 Task: Sort the products by best match.
Action: Mouse moved to (100, 377)
Screenshot: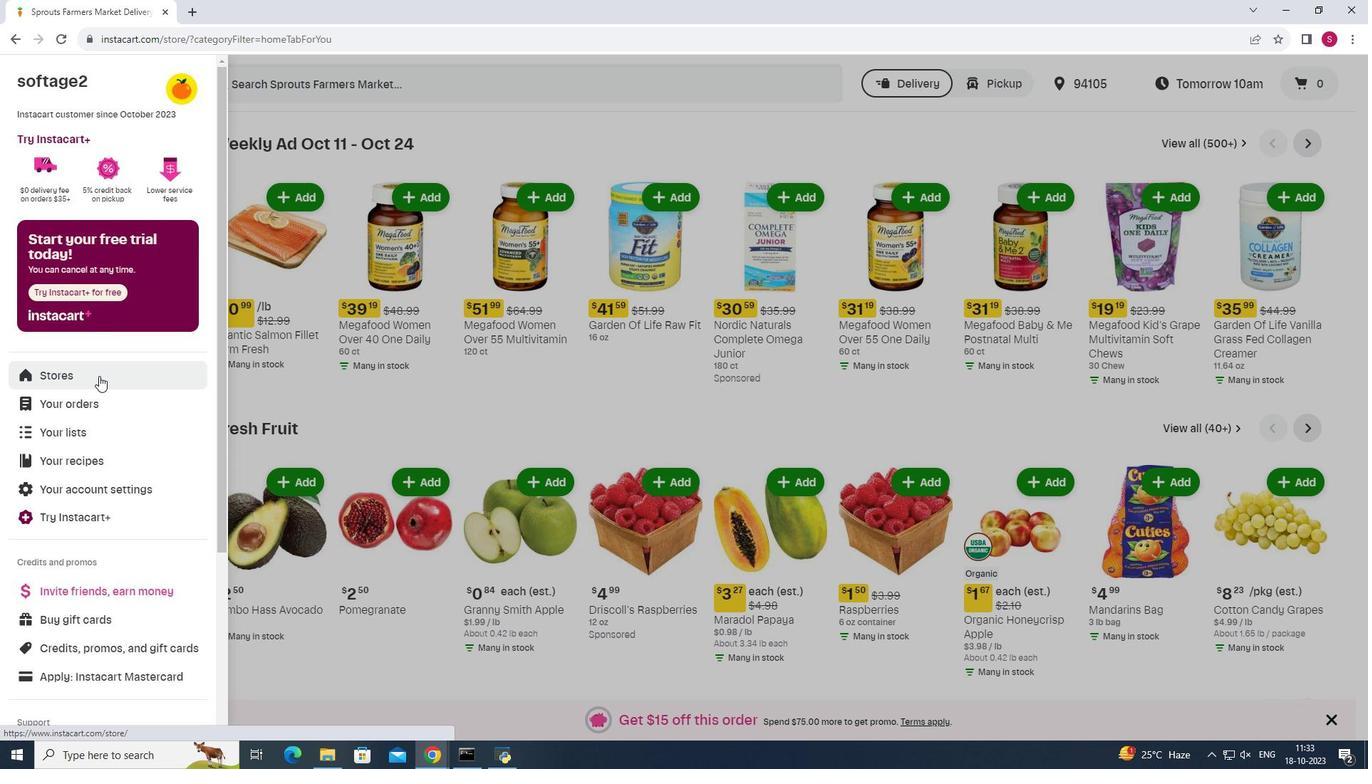 
Action: Mouse pressed left at (100, 377)
Screenshot: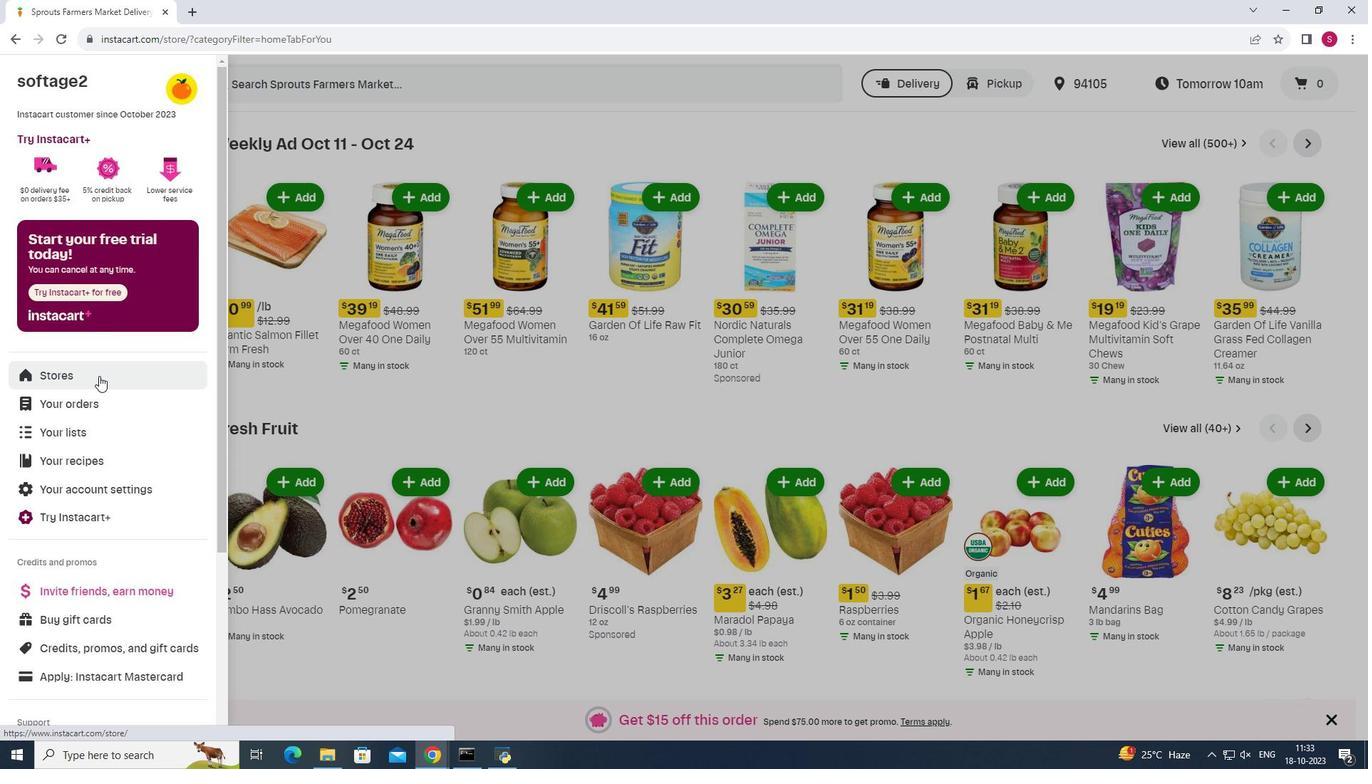 
Action: Mouse pressed left at (100, 377)
Screenshot: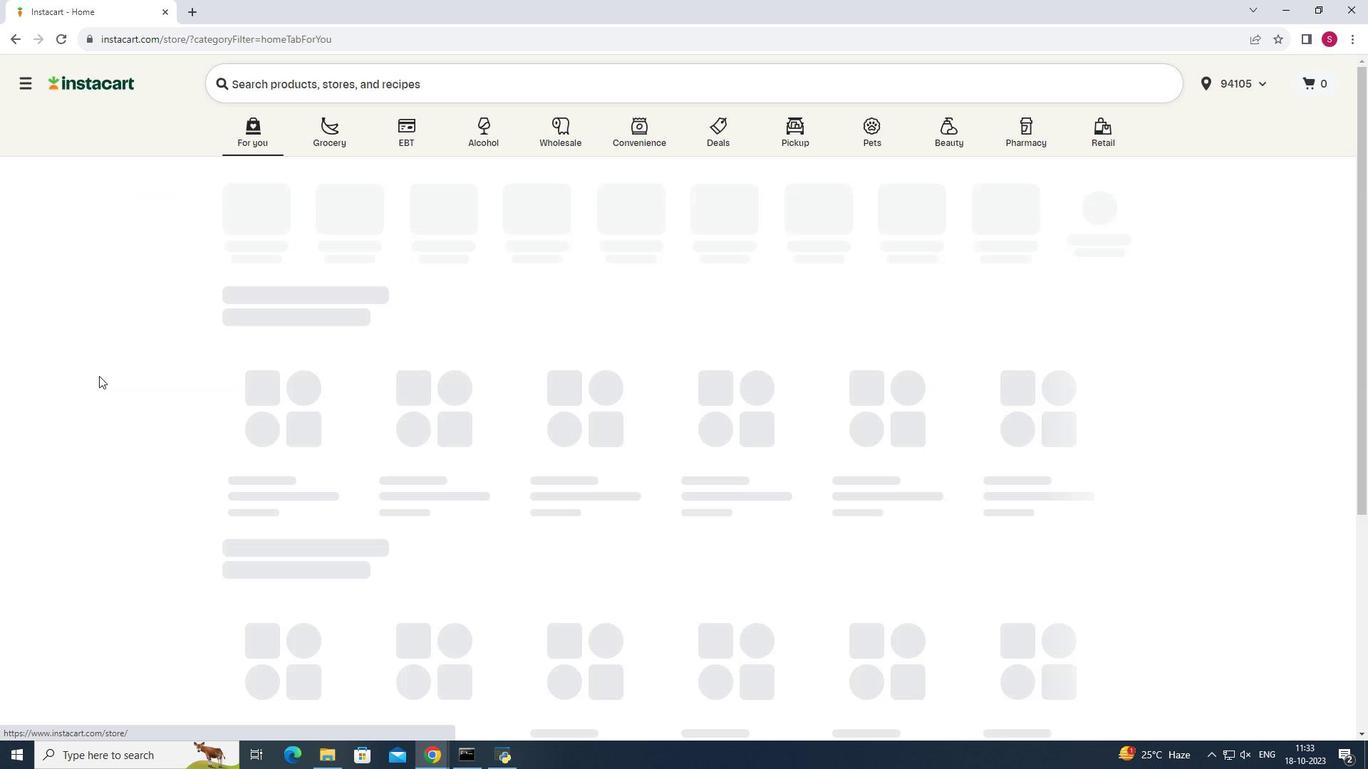 
Action: Mouse moved to (335, 116)
Screenshot: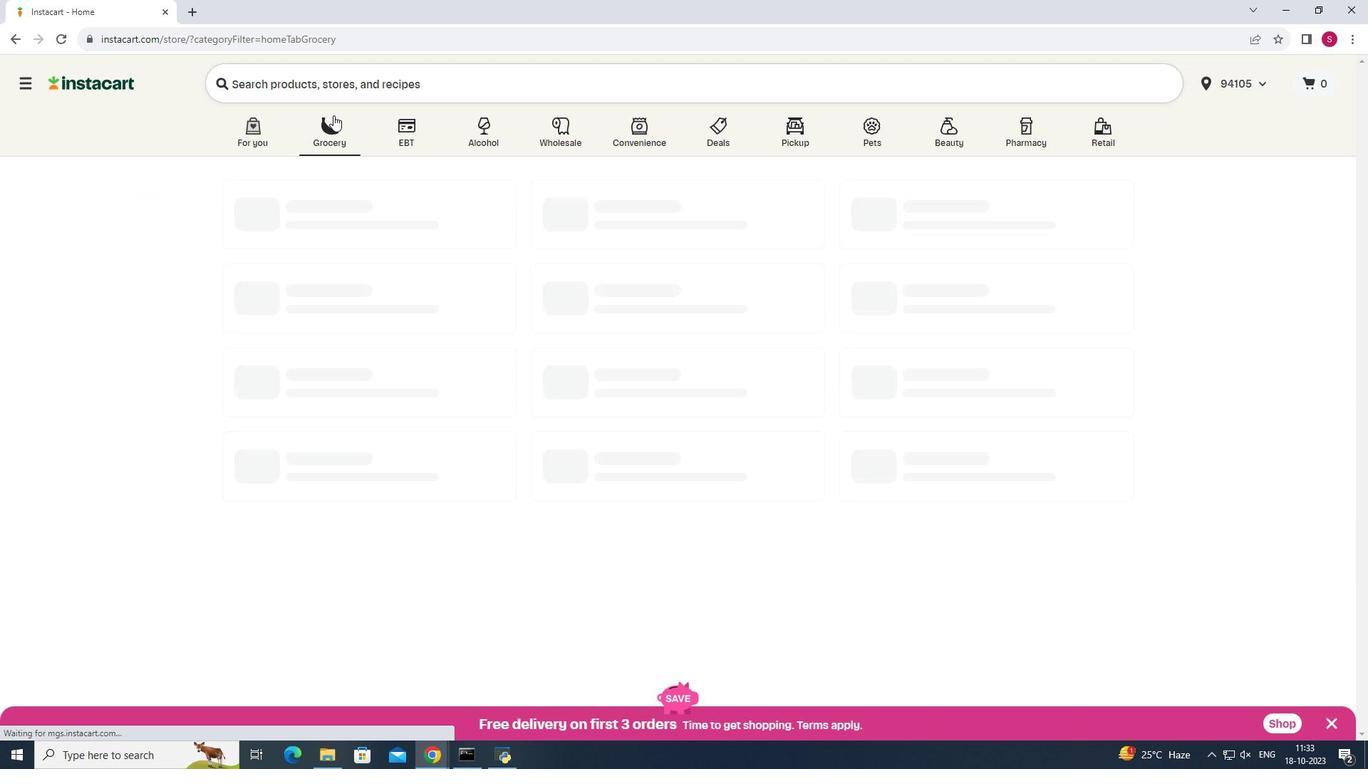 
Action: Mouse pressed left at (335, 116)
Screenshot: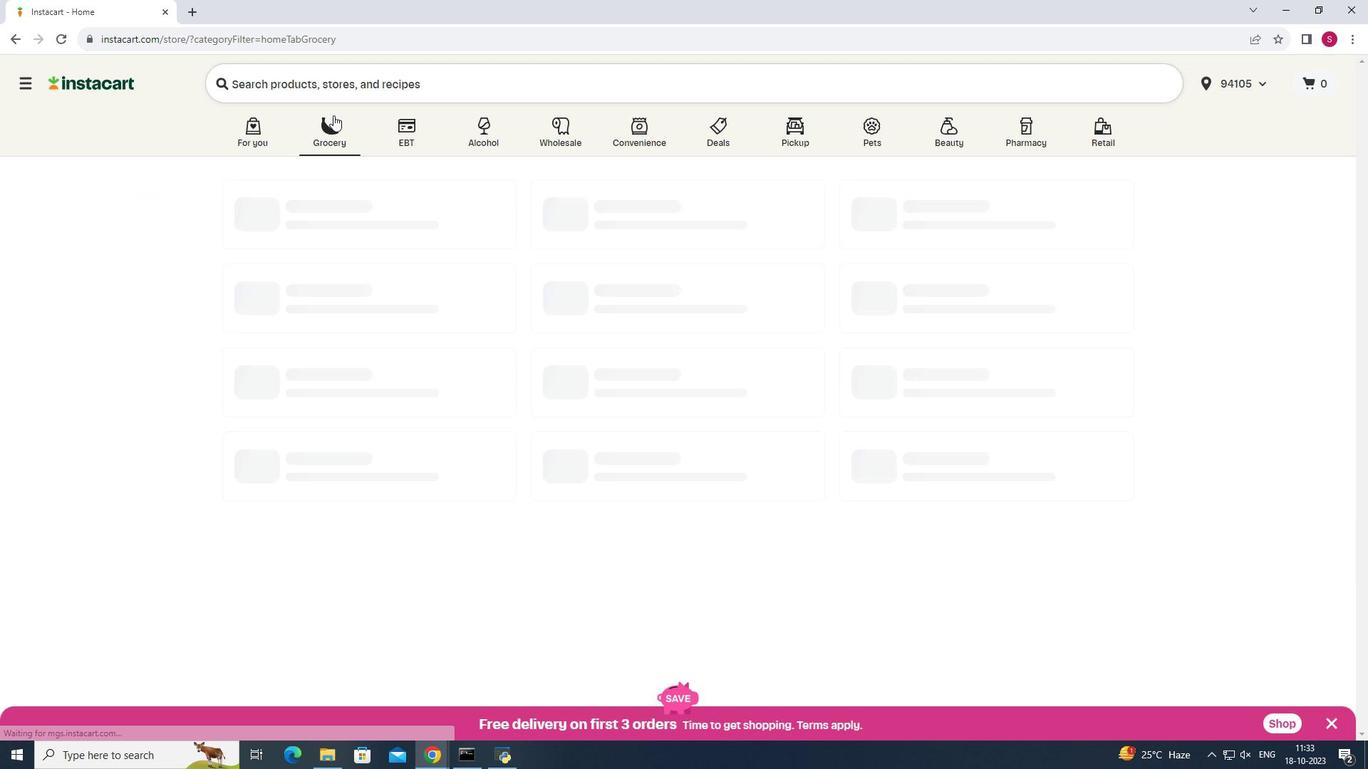
Action: Mouse pressed left at (335, 116)
Screenshot: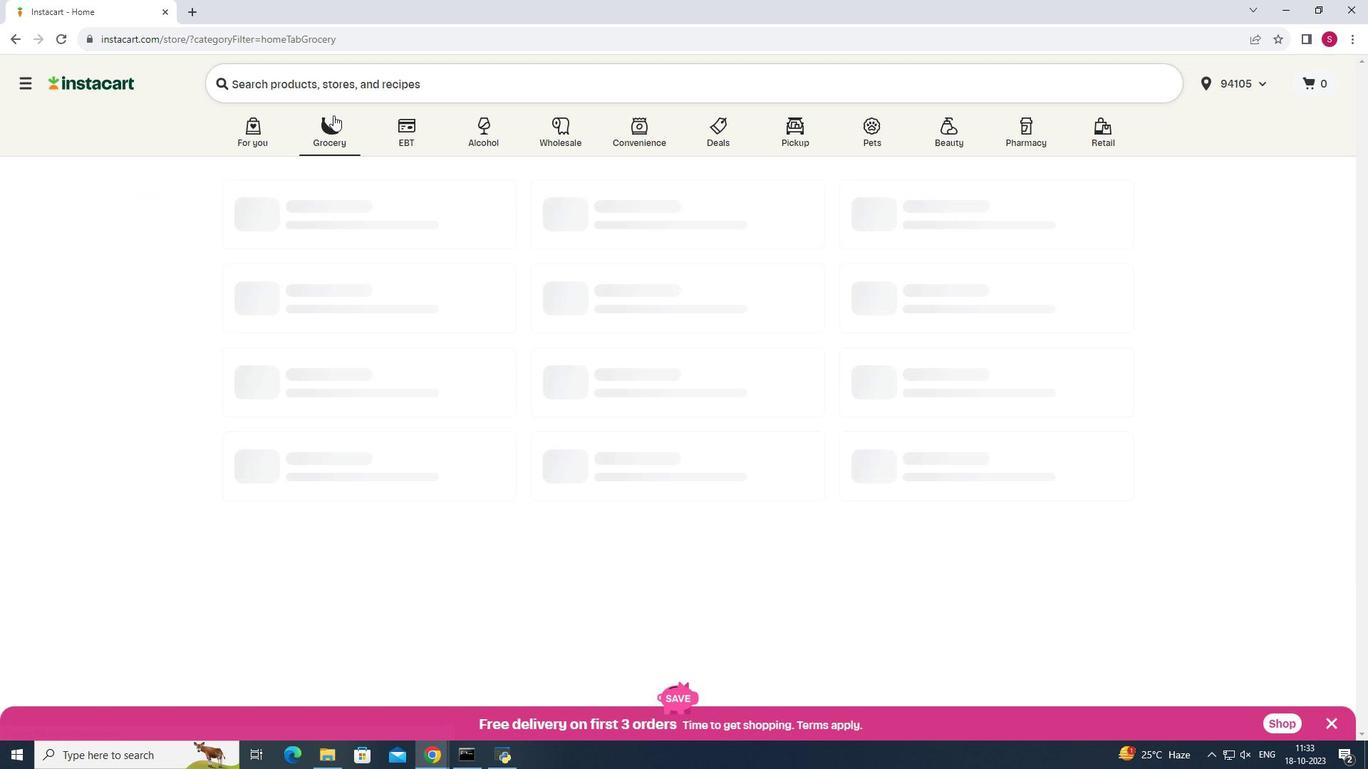 
Action: Mouse moved to (958, 187)
Screenshot: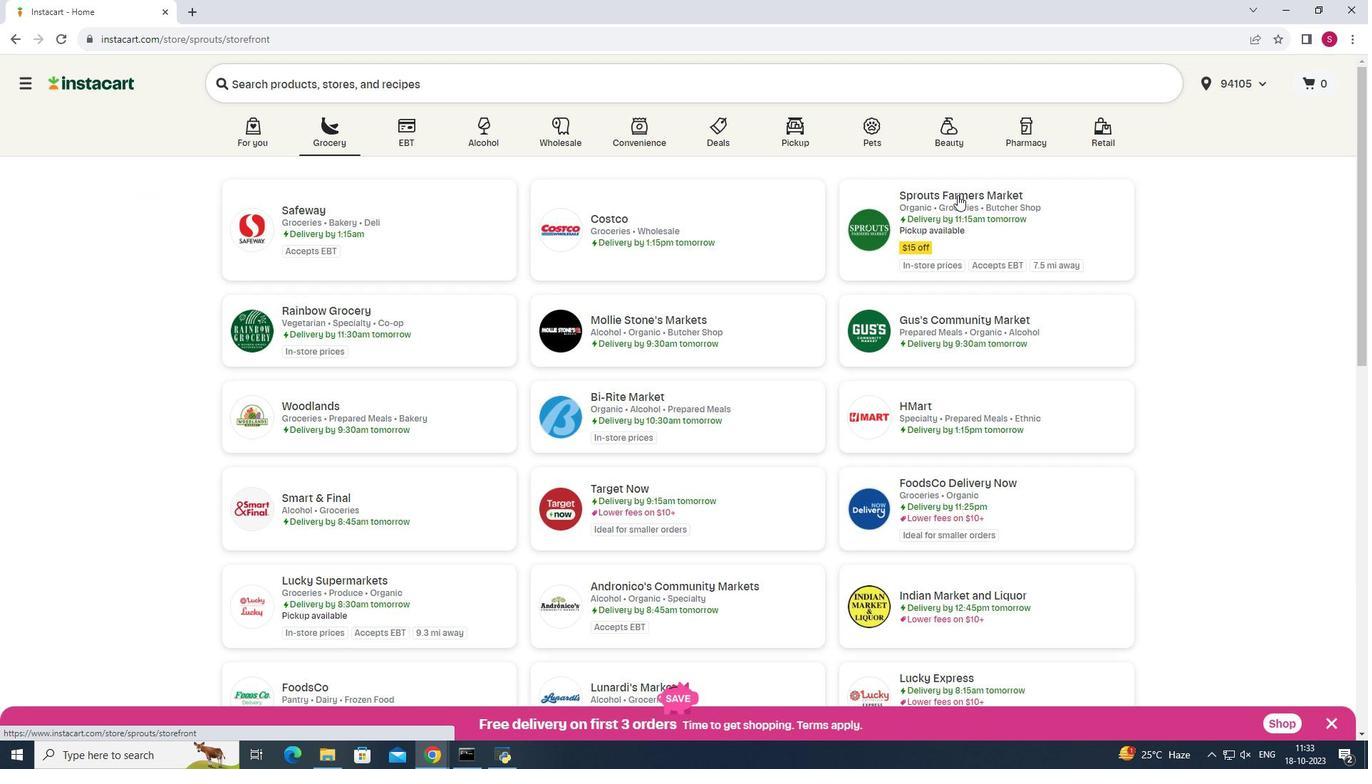 
Action: Mouse pressed left at (958, 187)
Screenshot: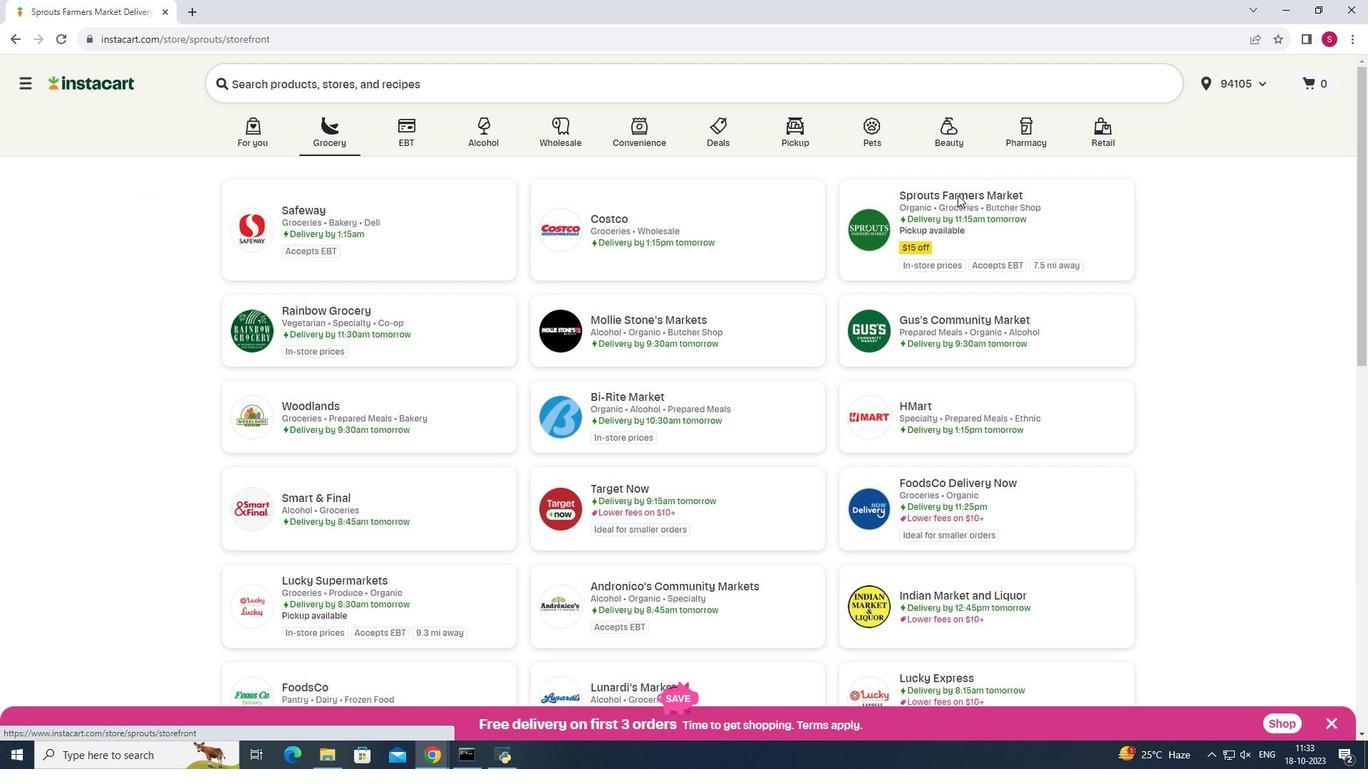 
Action: Mouse moved to (58, 538)
Screenshot: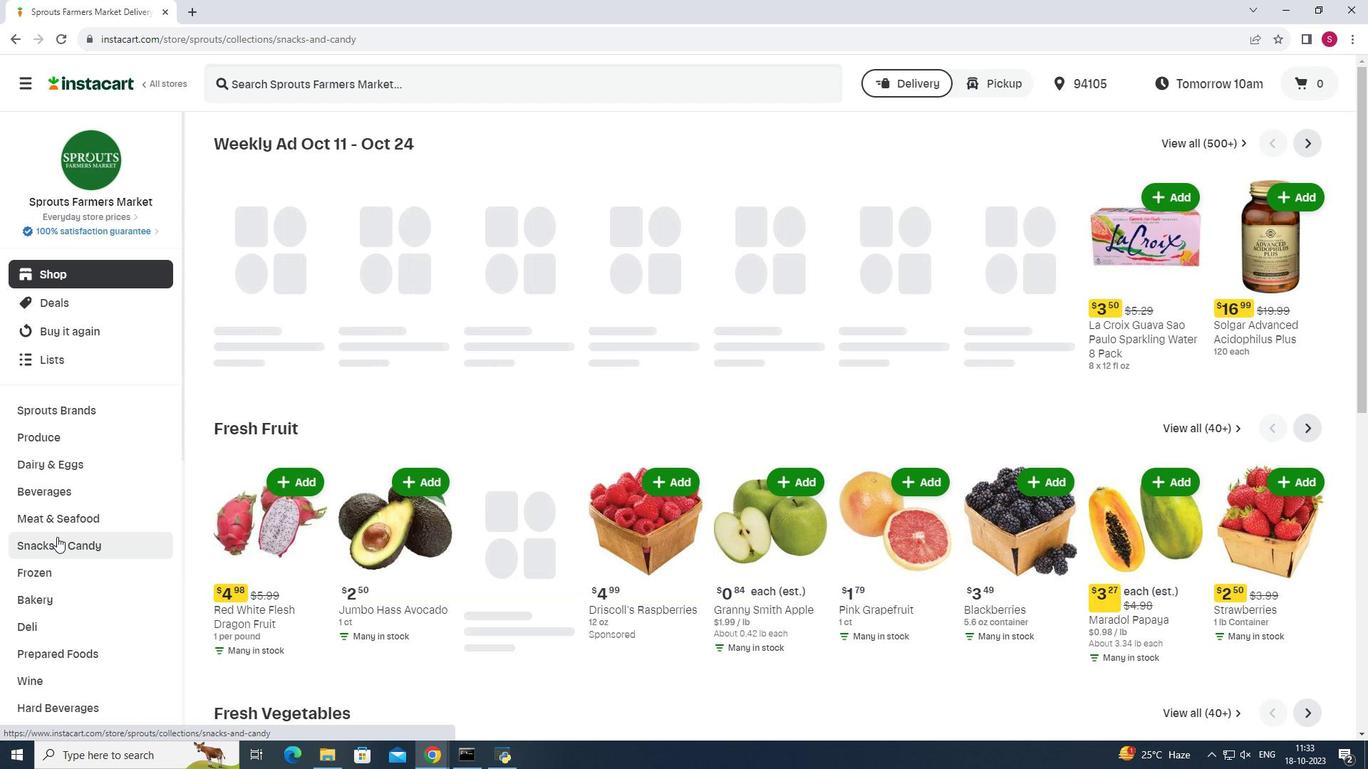 
Action: Mouse pressed left at (58, 538)
Screenshot: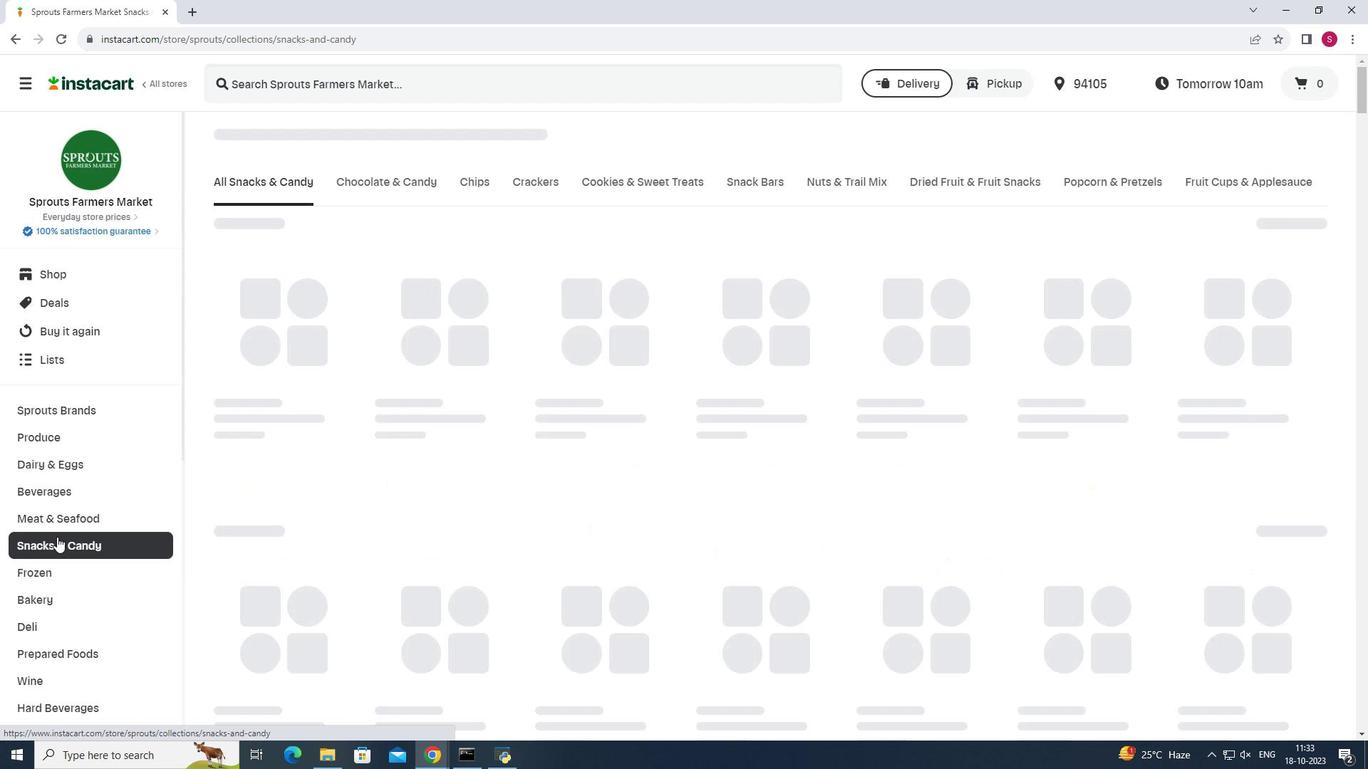 
Action: Mouse moved to (412, 179)
Screenshot: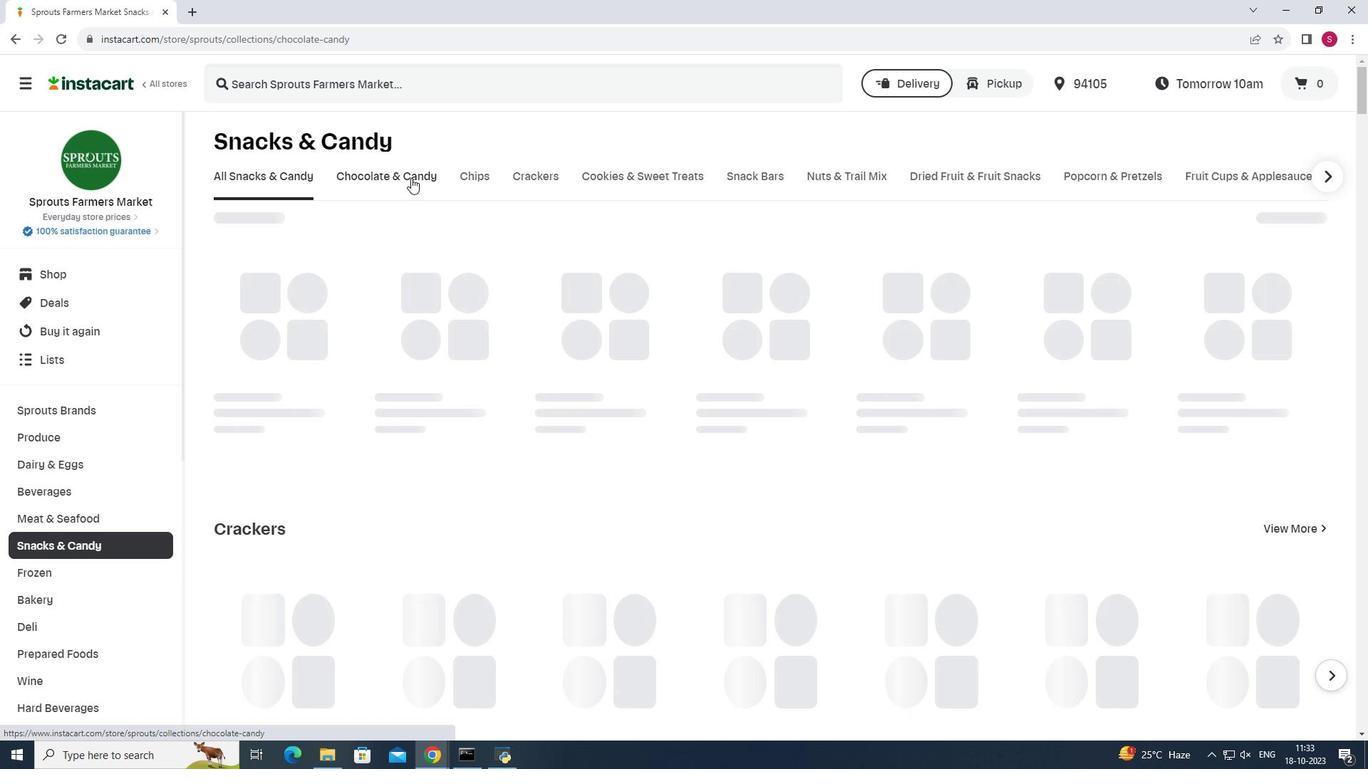 
Action: Mouse pressed left at (412, 179)
Screenshot: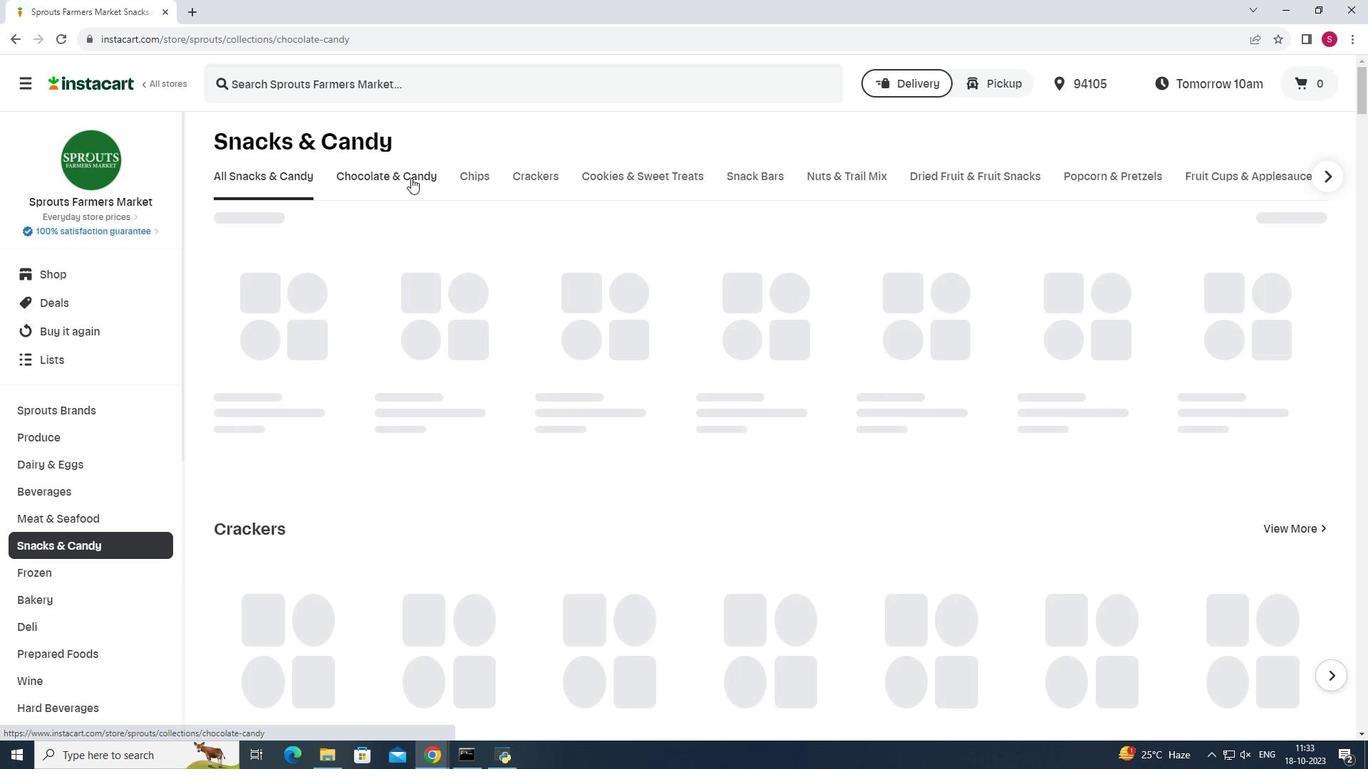 
Action: Mouse moved to (506, 233)
Screenshot: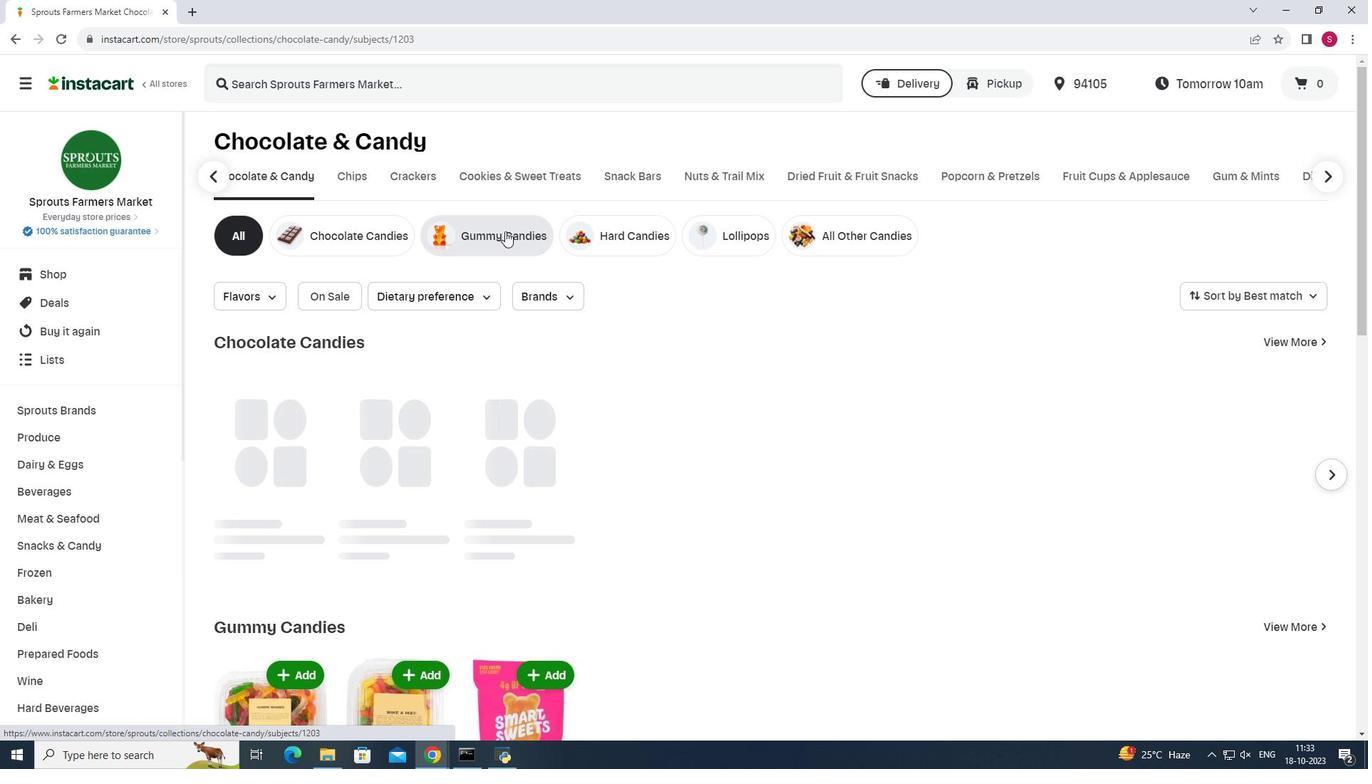 
Action: Mouse pressed left at (506, 233)
Screenshot: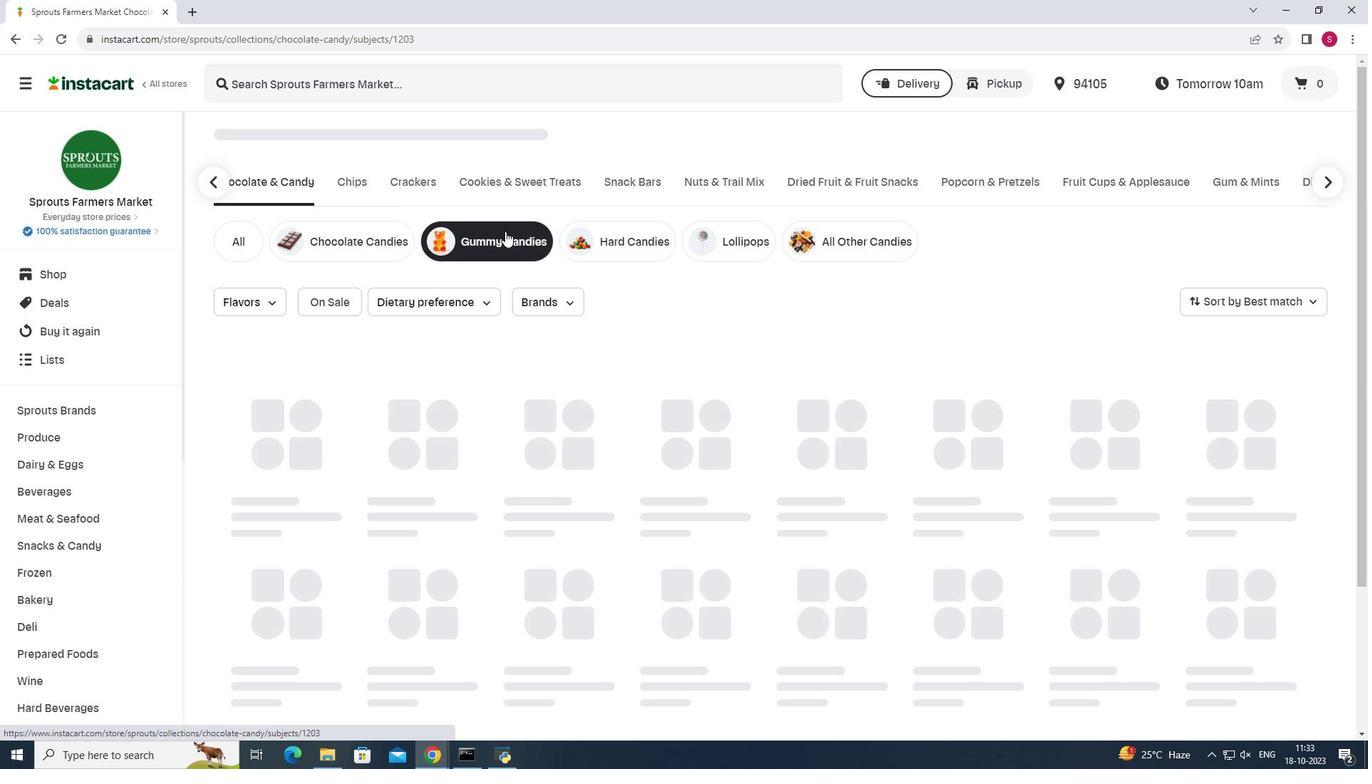 
Action: Mouse moved to (1301, 297)
Screenshot: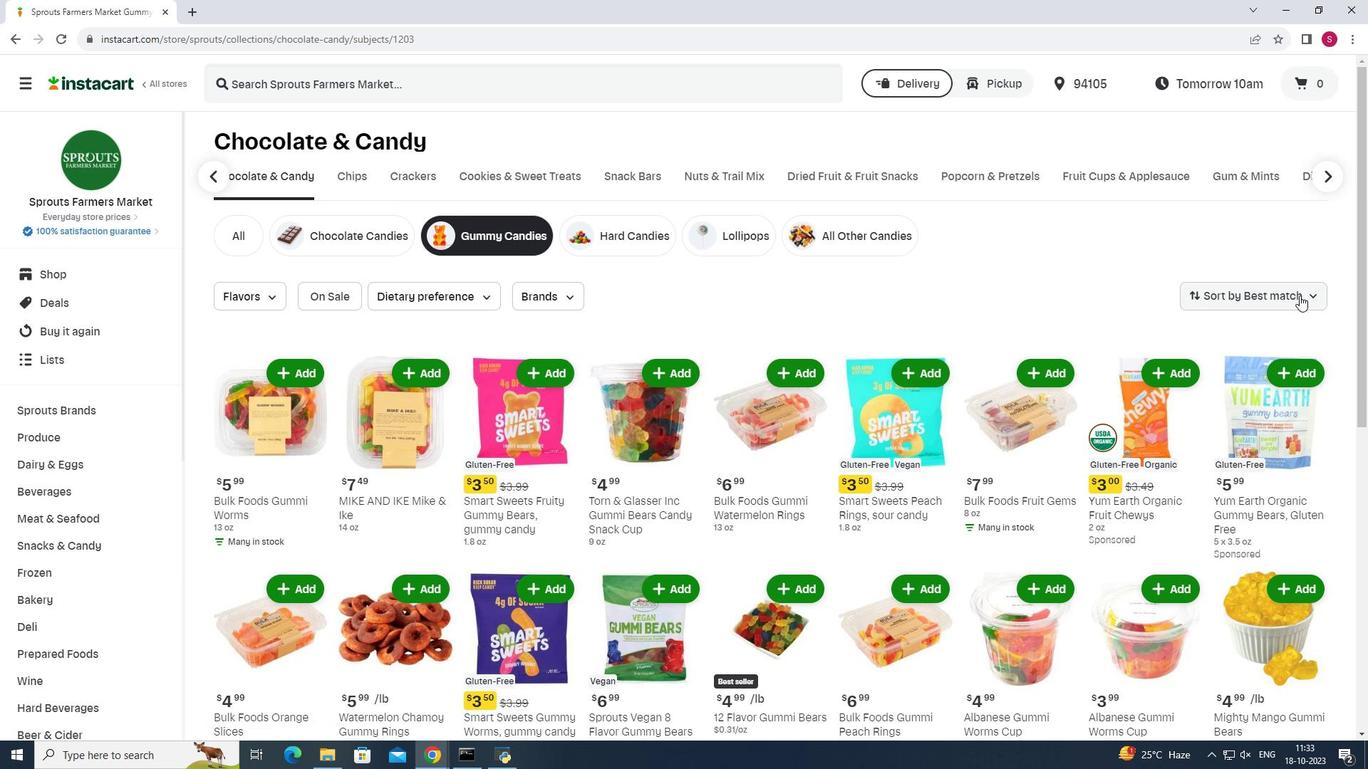 
Action: Mouse pressed left at (1301, 297)
Screenshot: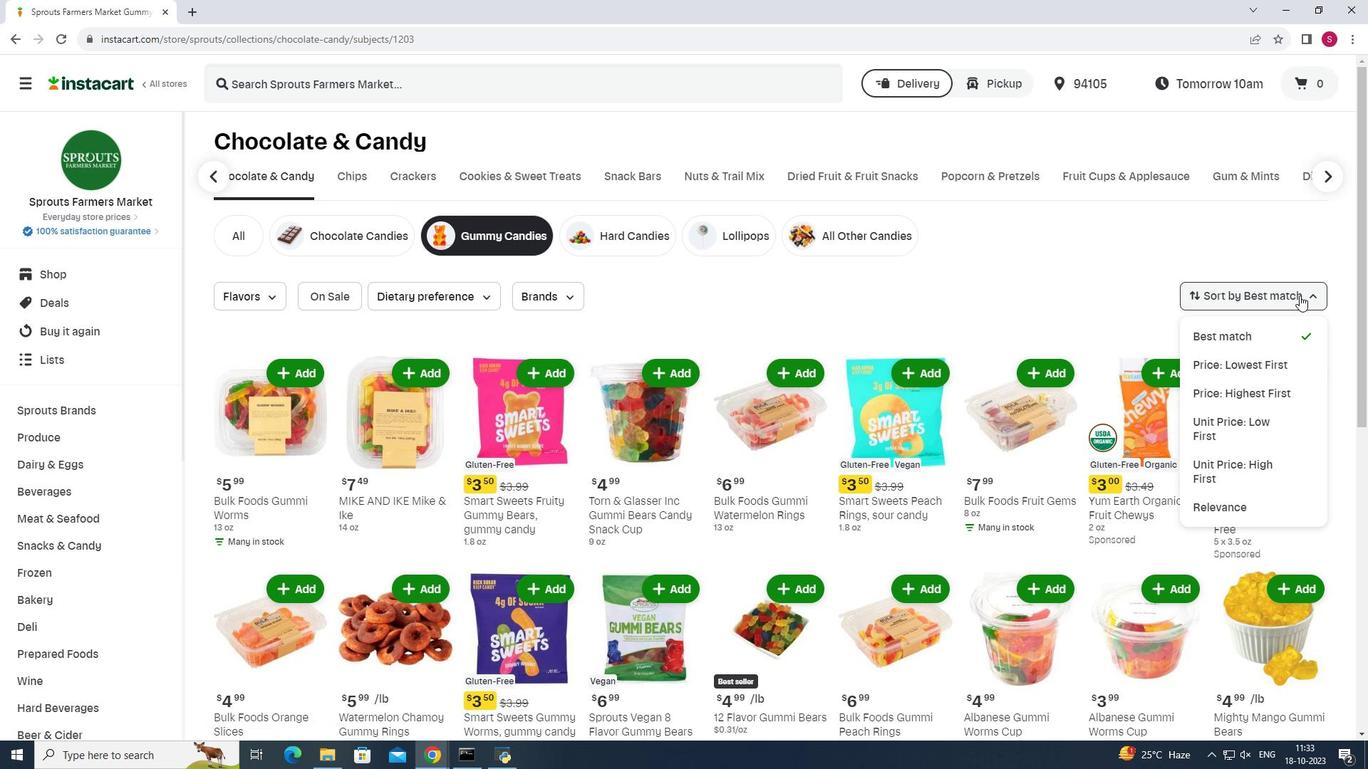 
Action: Mouse moved to (1257, 342)
Screenshot: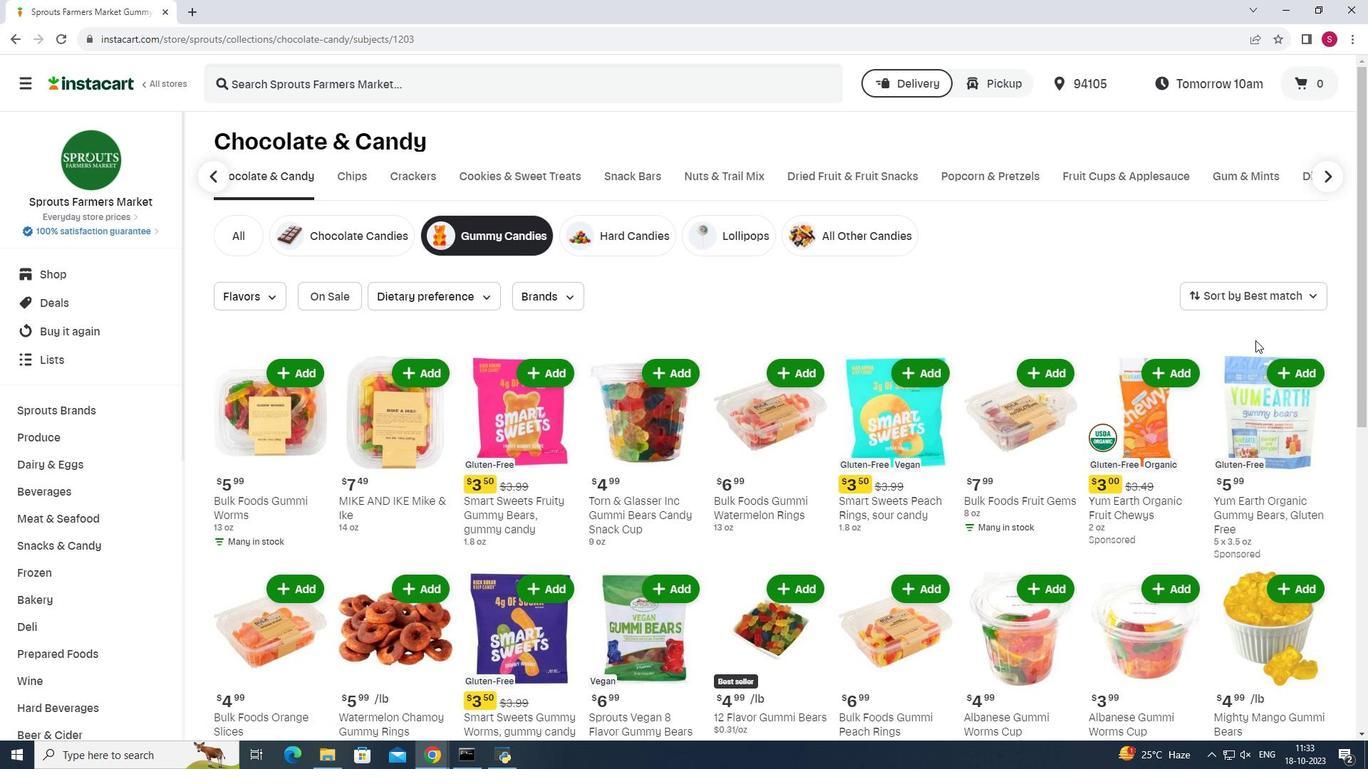 
Action: Mouse pressed left at (1257, 342)
Screenshot: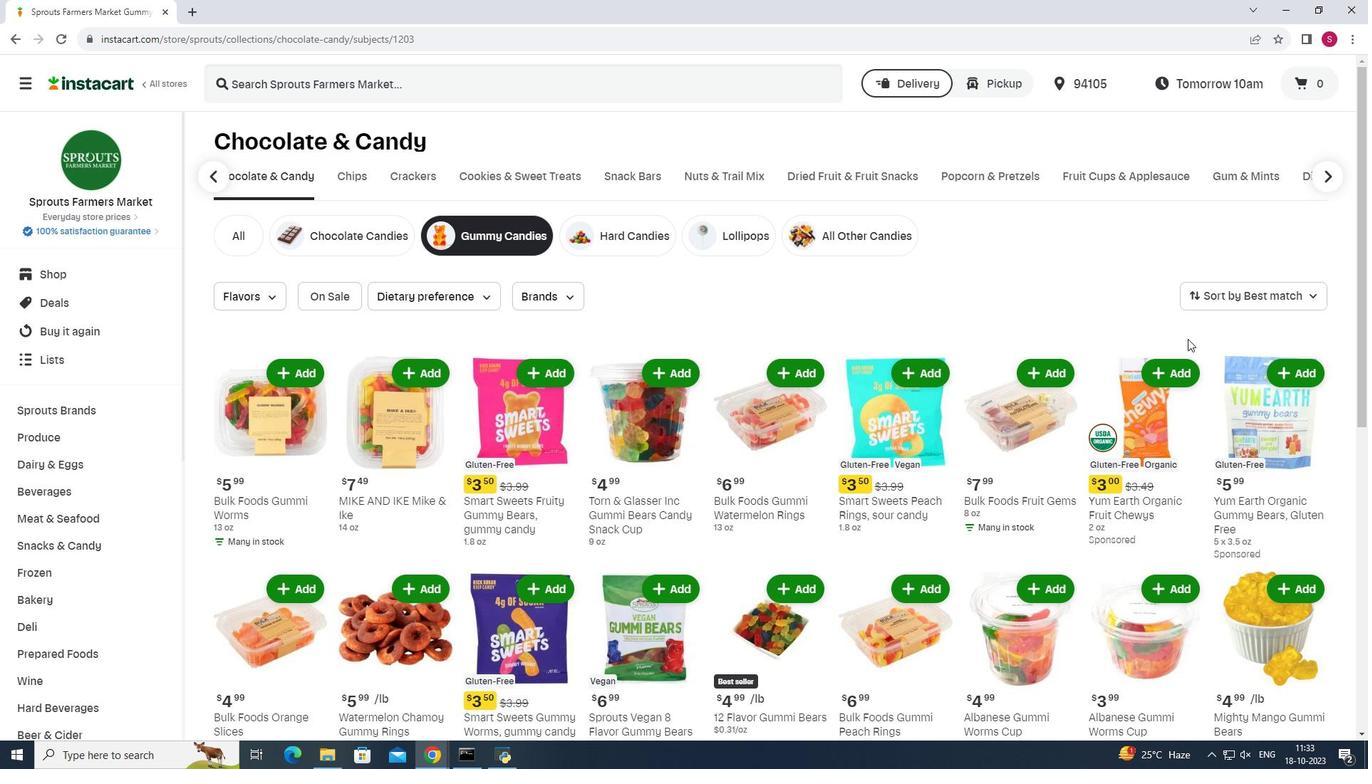 
Action: Mouse moved to (1016, 286)
Screenshot: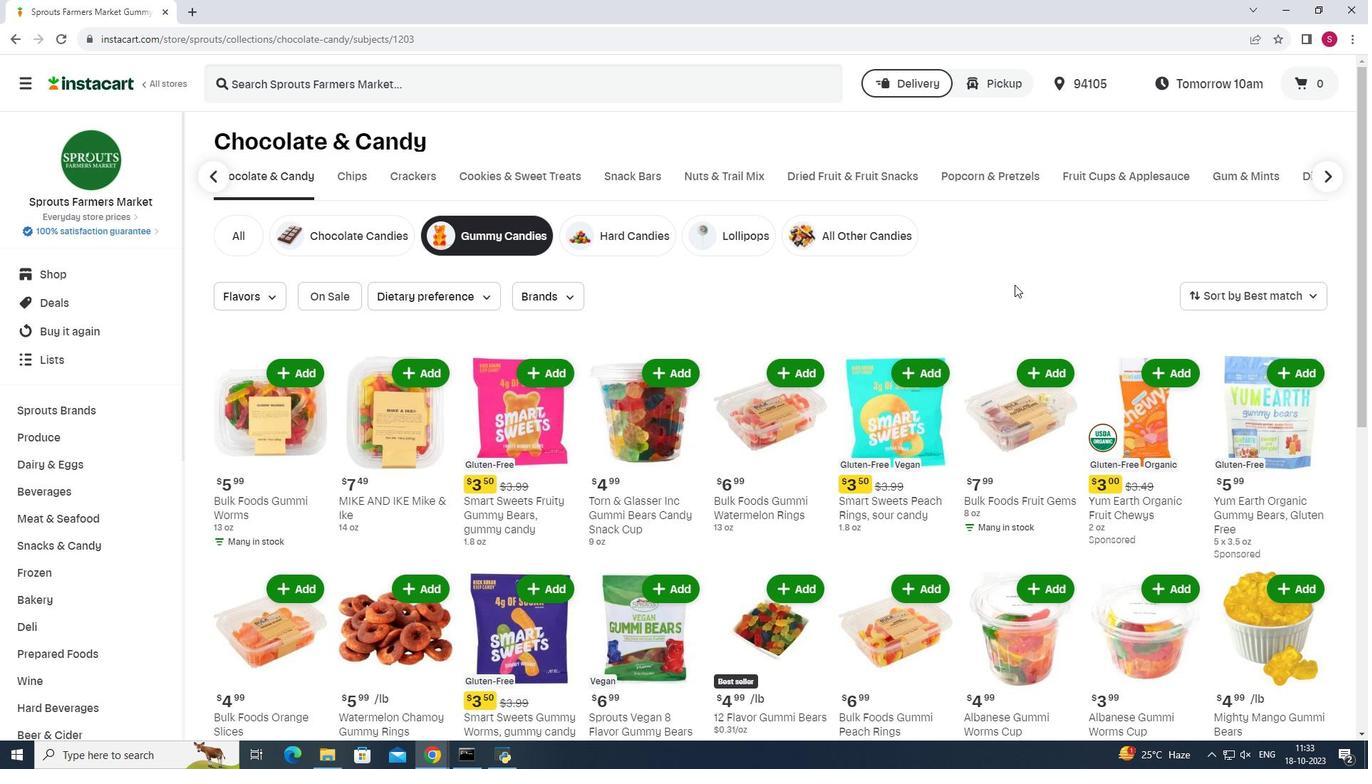 
